 Task: Add position with title "Sales Manager".
Action: Mouse moved to (716, 66)
Screenshot: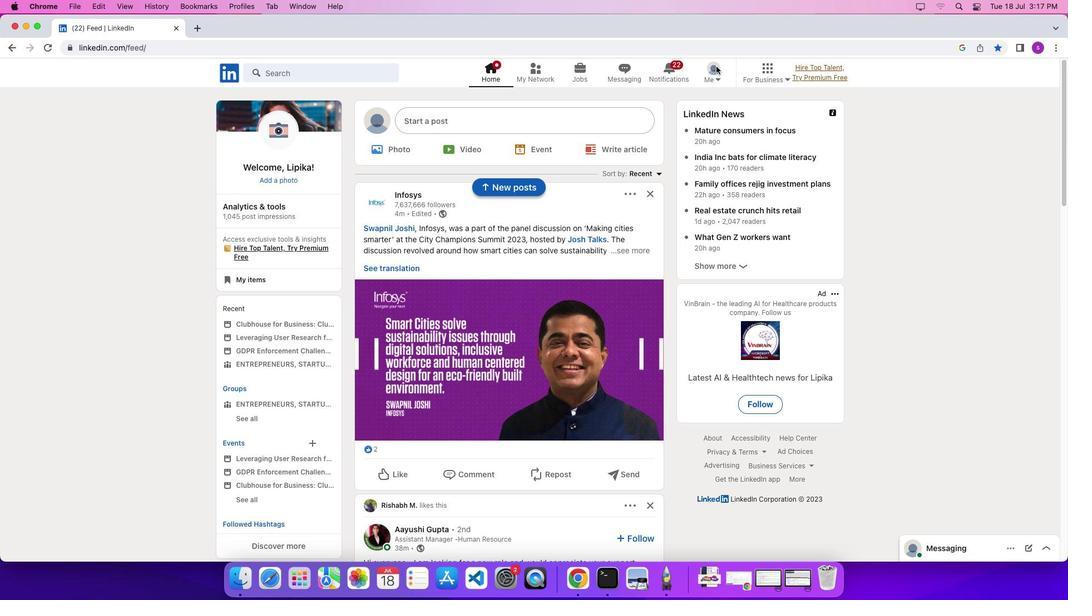
Action: Mouse pressed left at (716, 66)
Screenshot: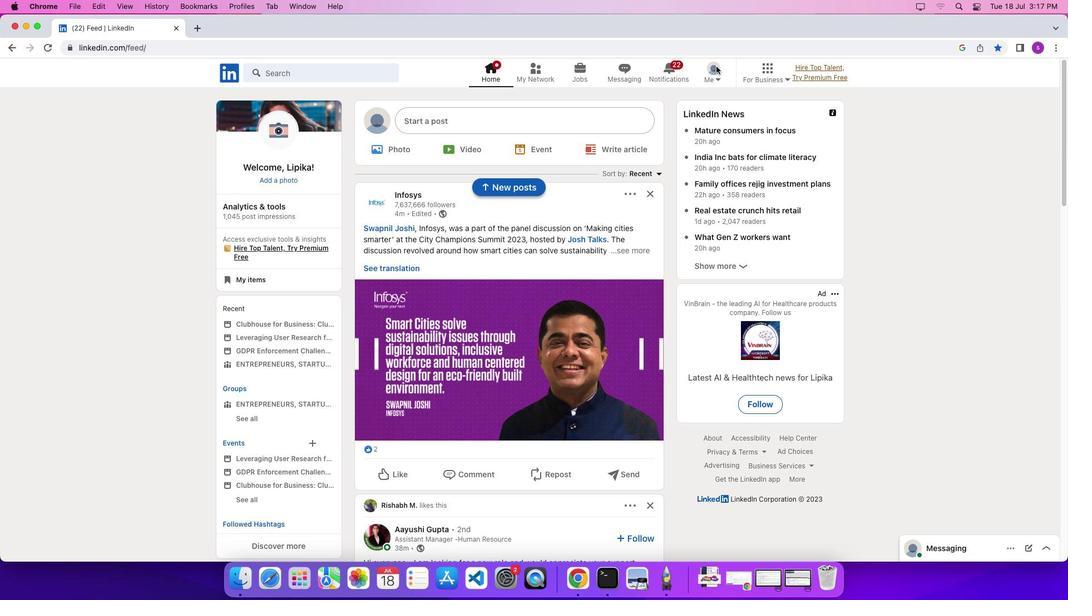 
Action: Mouse moved to (716, 75)
Screenshot: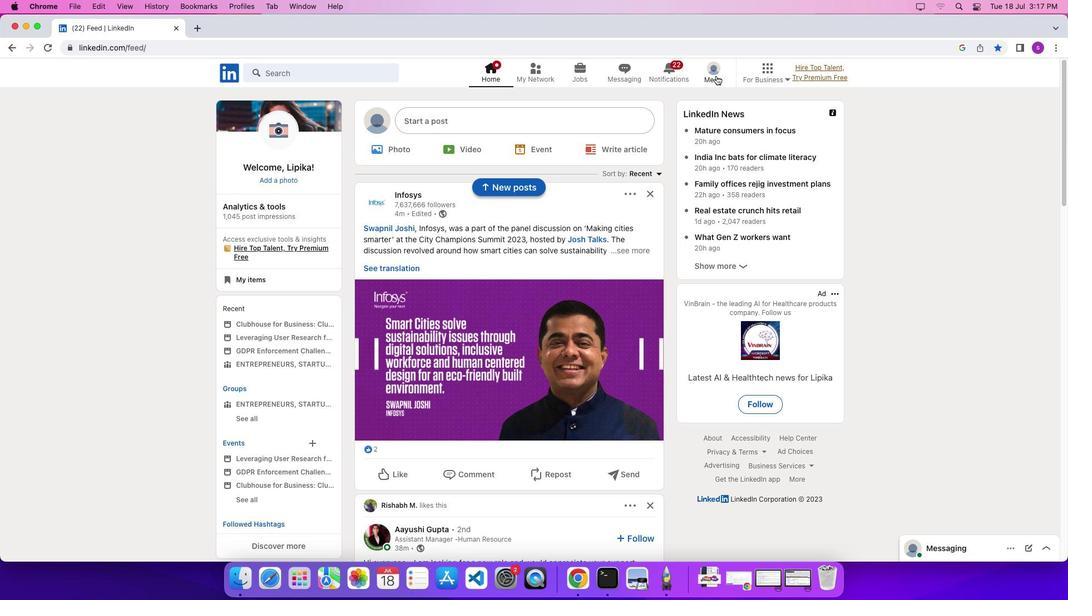 
Action: Mouse pressed left at (716, 75)
Screenshot: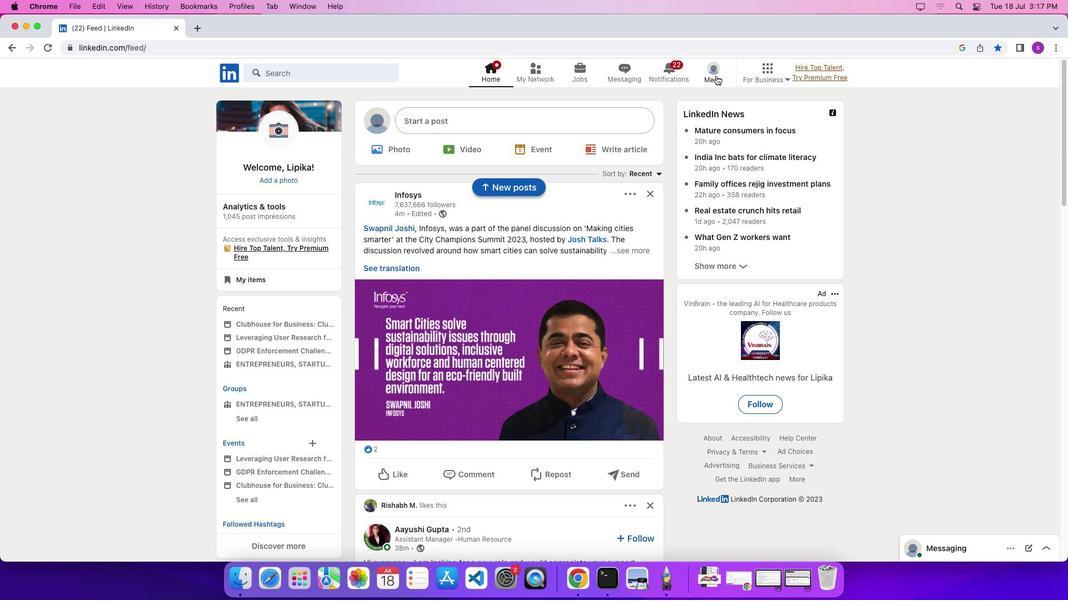 
Action: Mouse moved to (686, 134)
Screenshot: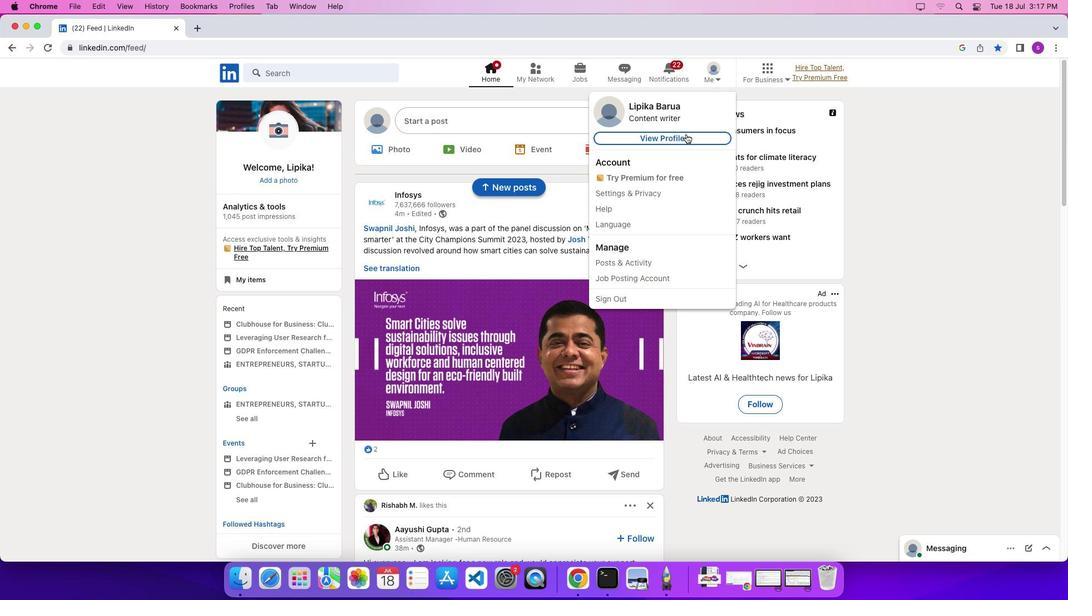 
Action: Mouse pressed left at (686, 134)
Screenshot: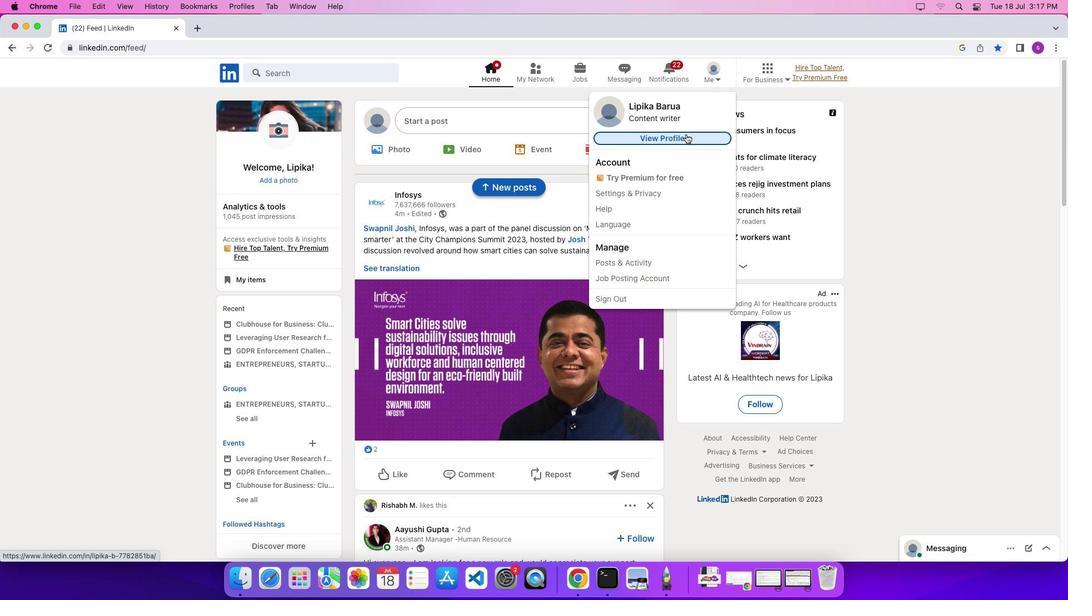 
Action: Mouse moved to (553, 338)
Screenshot: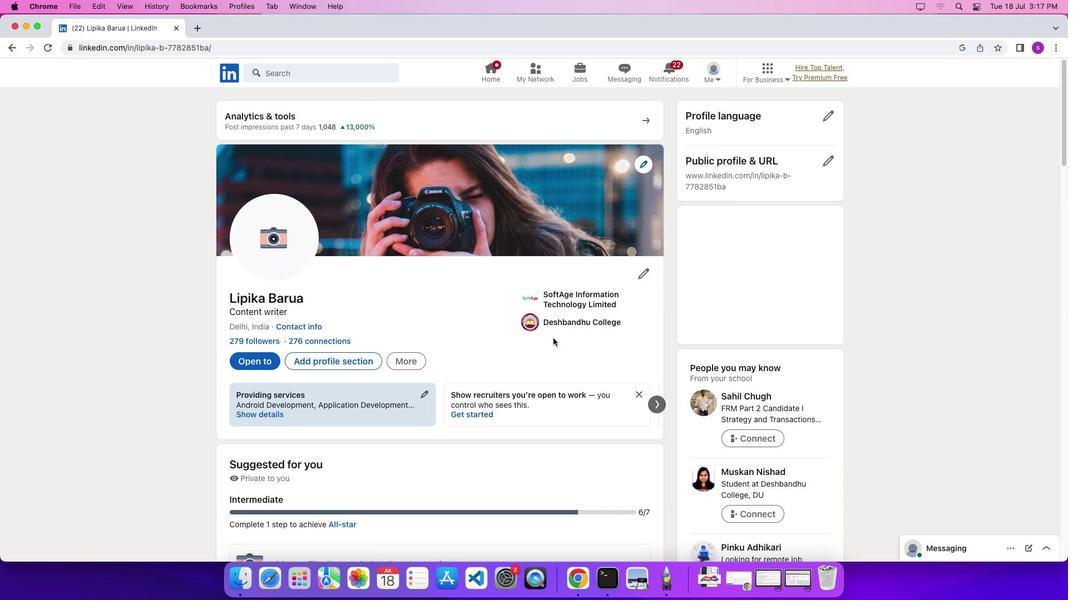 
Action: Mouse scrolled (553, 338) with delta (0, 0)
Screenshot: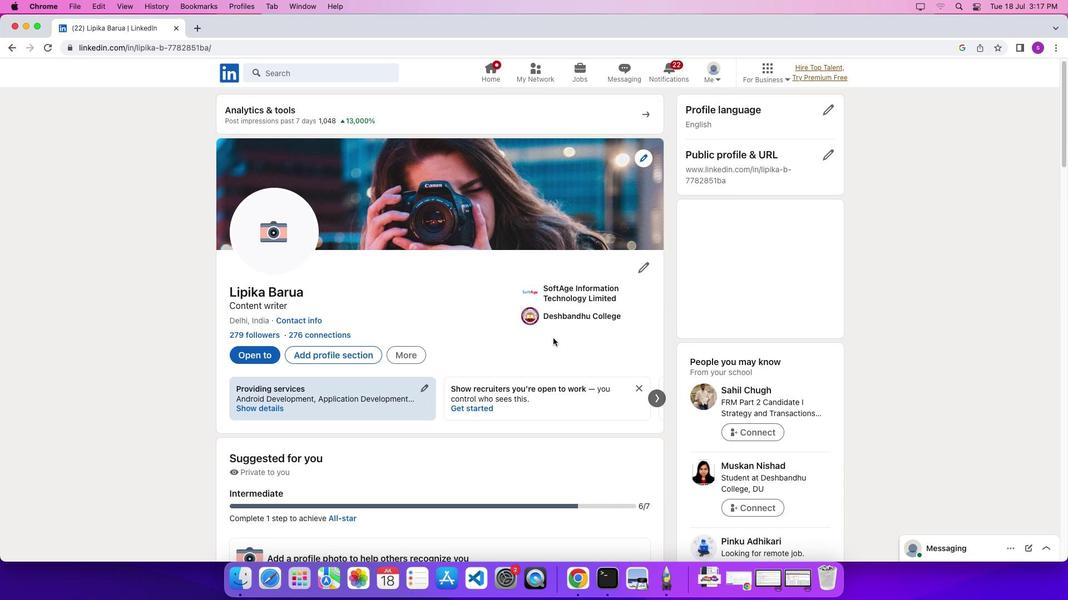 
Action: Mouse scrolled (553, 338) with delta (0, 0)
Screenshot: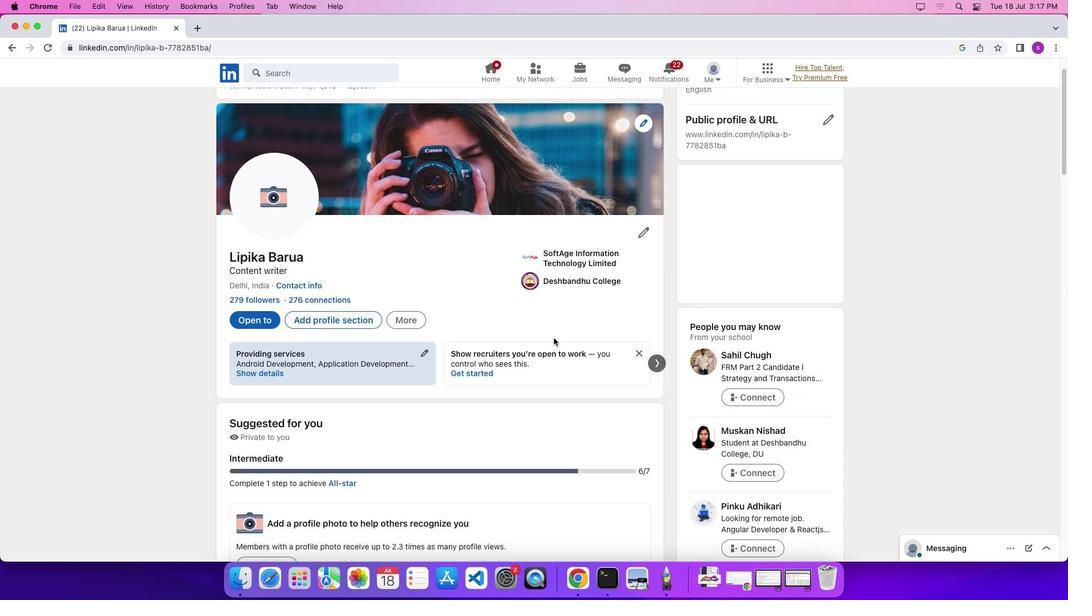 
Action: Mouse scrolled (553, 338) with delta (0, -2)
Screenshot: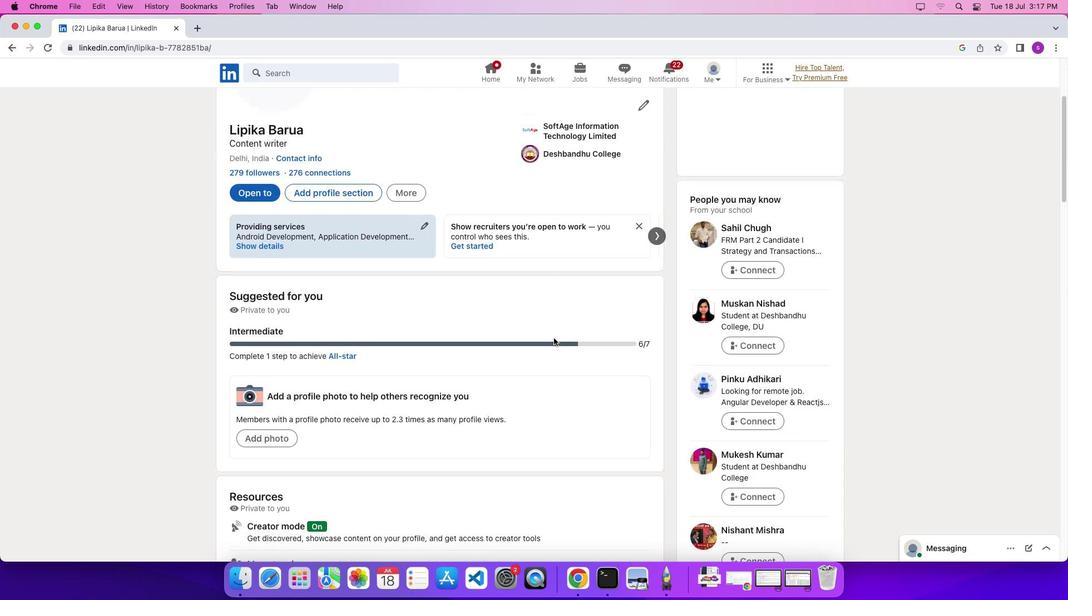 
Action: Mouse scrolled (553, 338) with delta (0, -3)
Screenshot: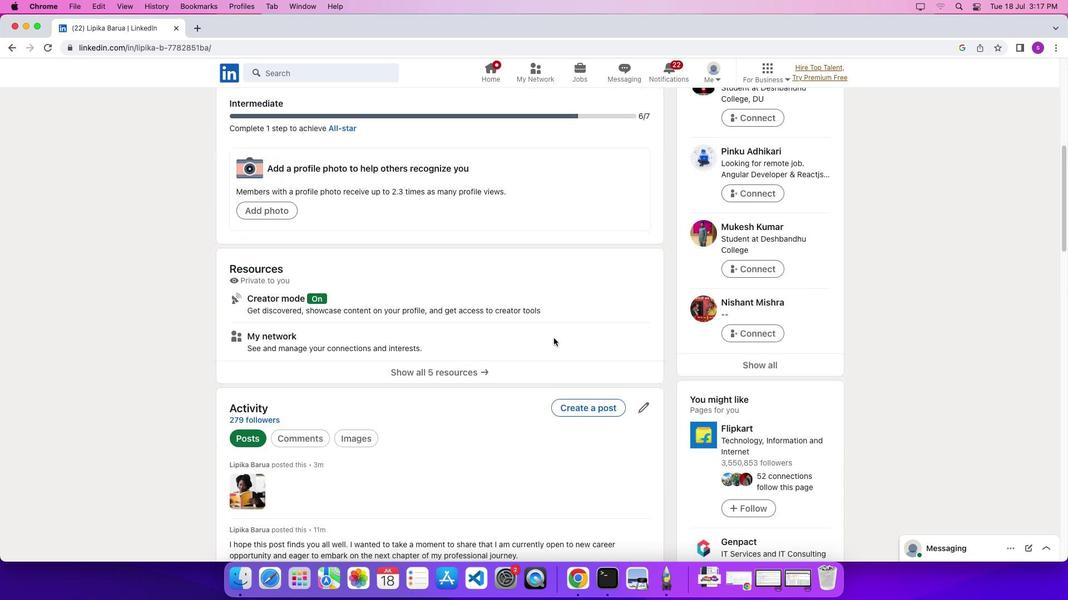 
Action: Mouse moved to (553, 338)
Screenshot: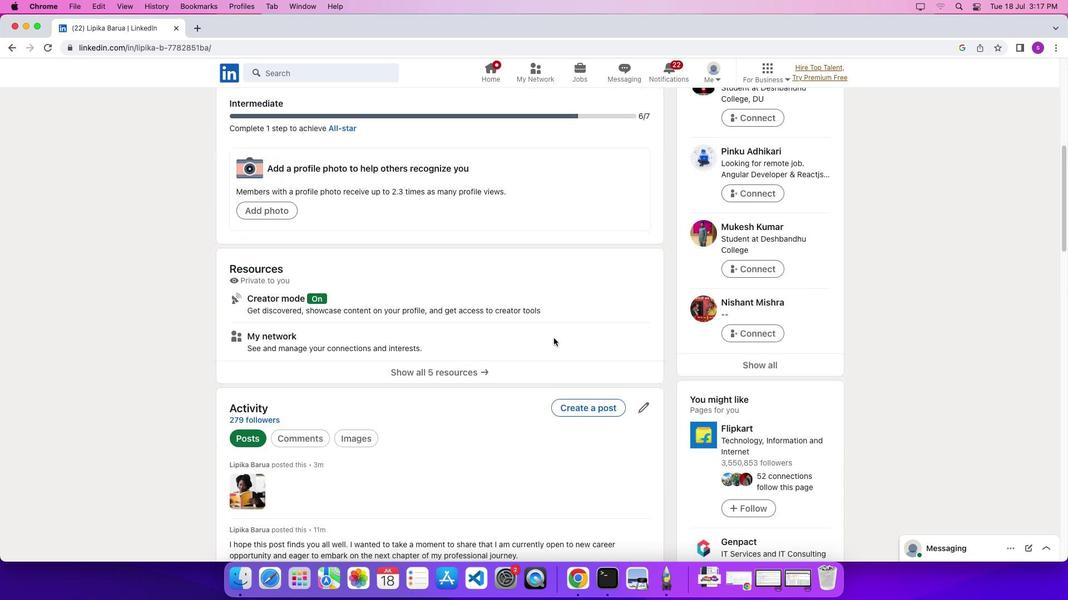 
Action: Mouse scrolled (553, 338) with delta (0, -4)
Screenshot: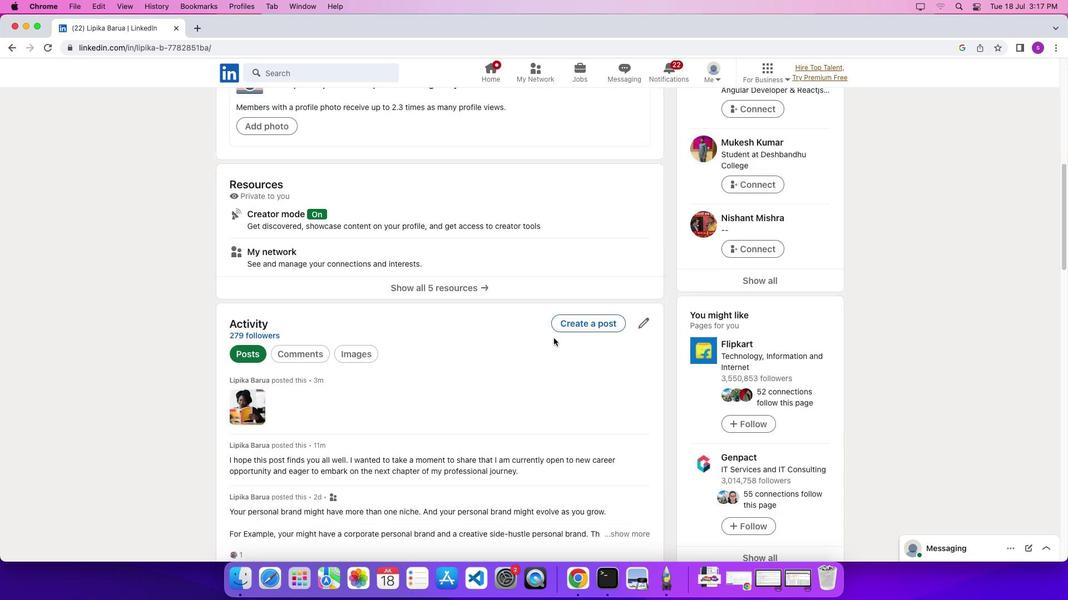
Action: Mouse scrolled (553, 338) with delta (0, 0)
Screenshot: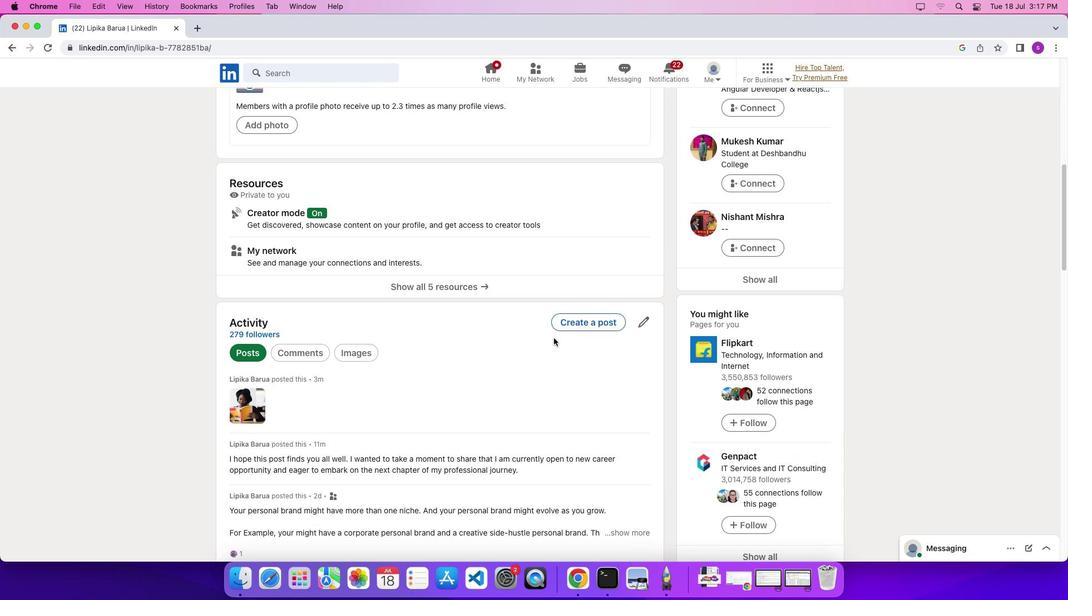 
Action: Mouse scrolled (553, 338) with delta (0, 0)
Screenshot: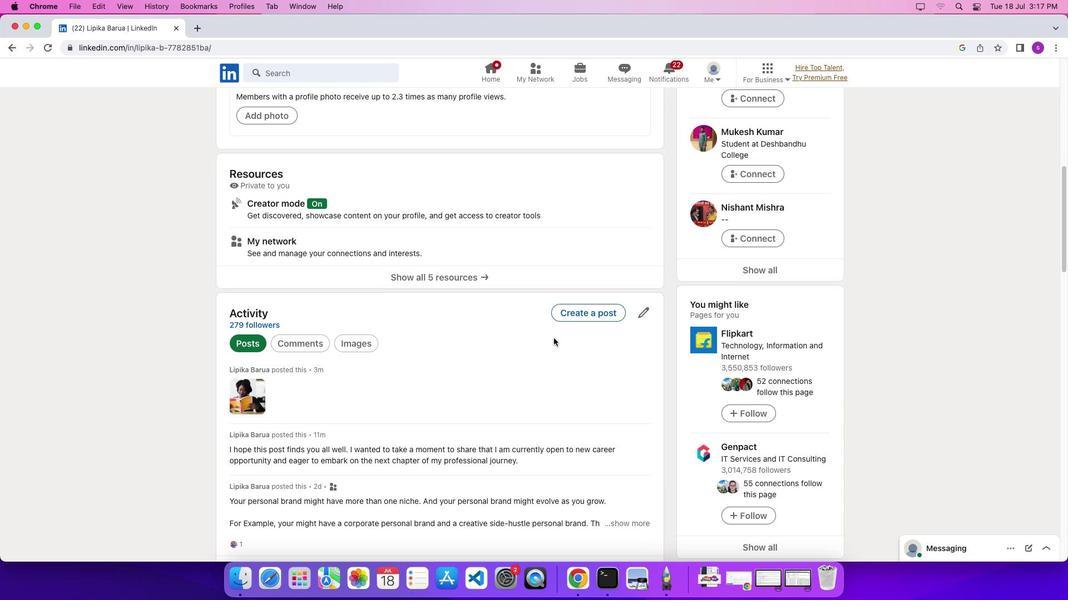 
Action: Mouse scrolled (553, 338) with delta (0, 0)
Screenshot: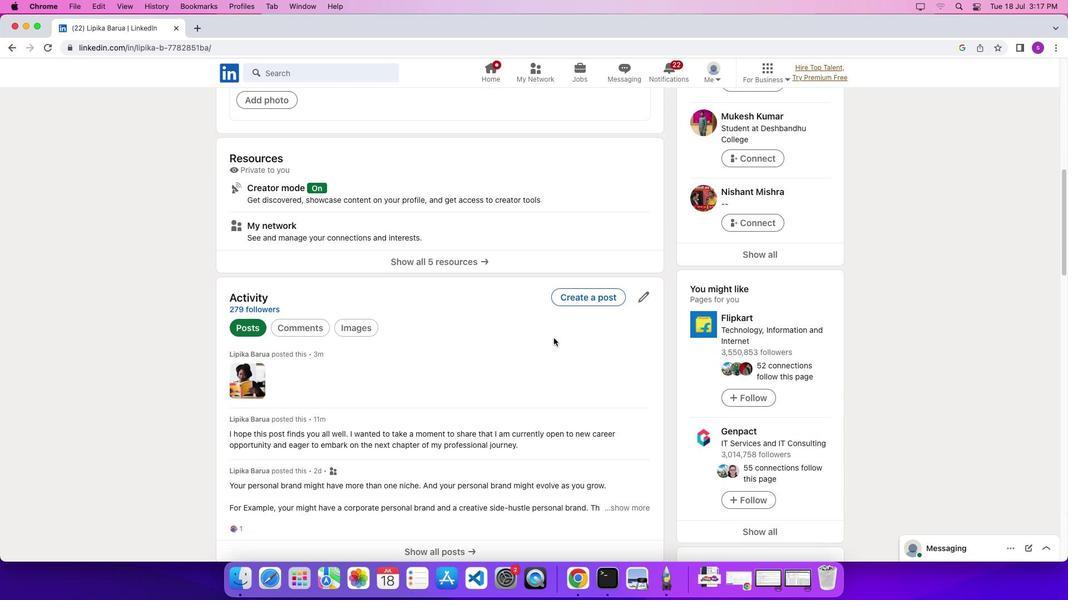 
Action: Mouse scrolled (553, 338) with delta (0, 0)
Screenshot: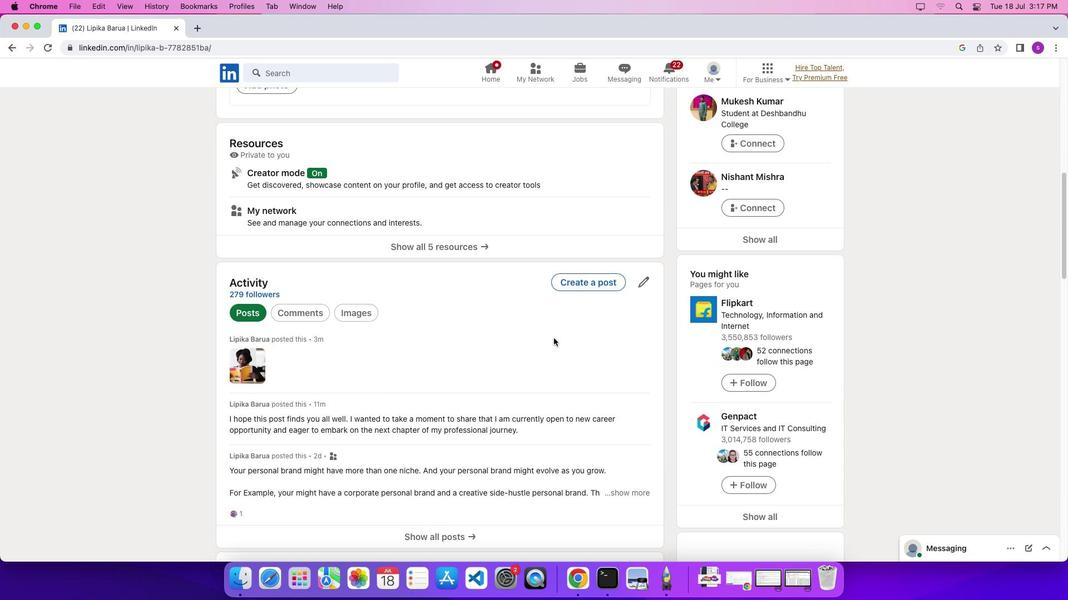 
Action: Mouse scrolled (553, 338) with delta (0, 0)
Screenshot: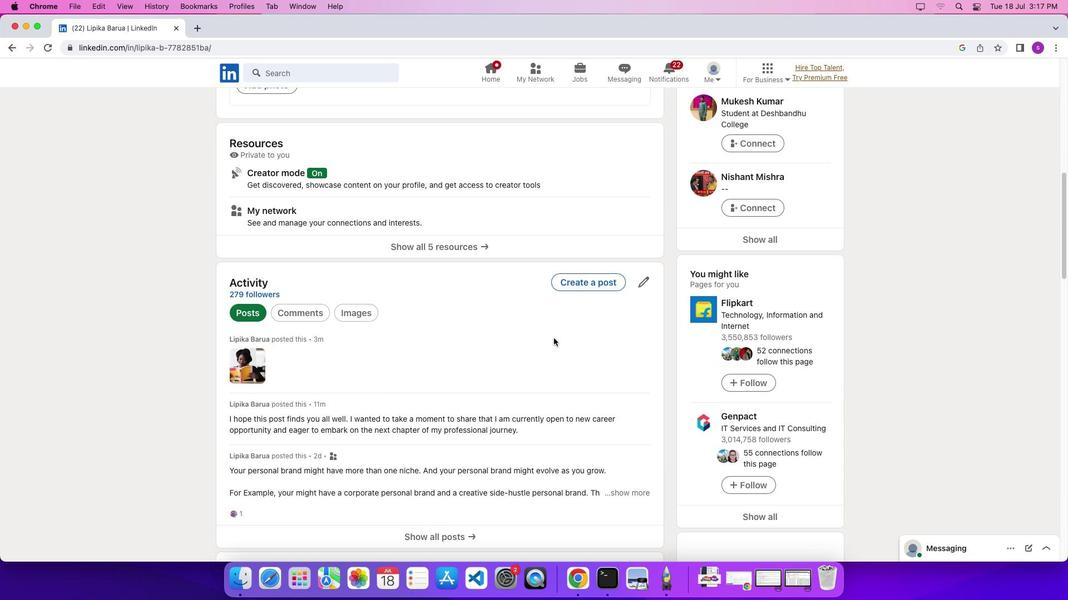 
Action: Mouse scrolled (553, 338) with delta (0, -1)
Screenshot: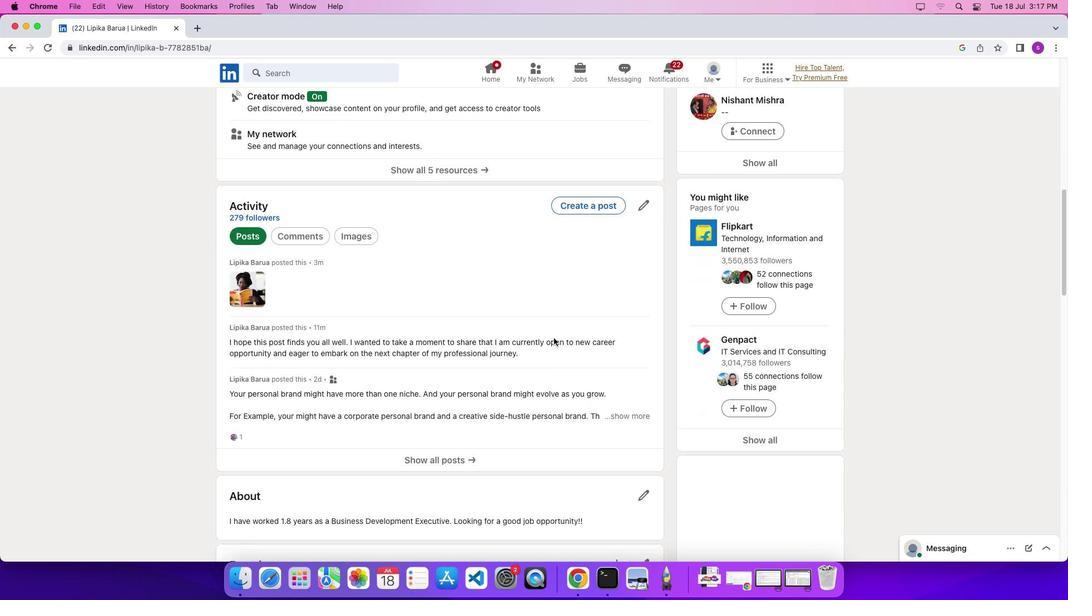 
Action: Mouse scrolled (553, 338) with delta (0, 0)
Screenshot: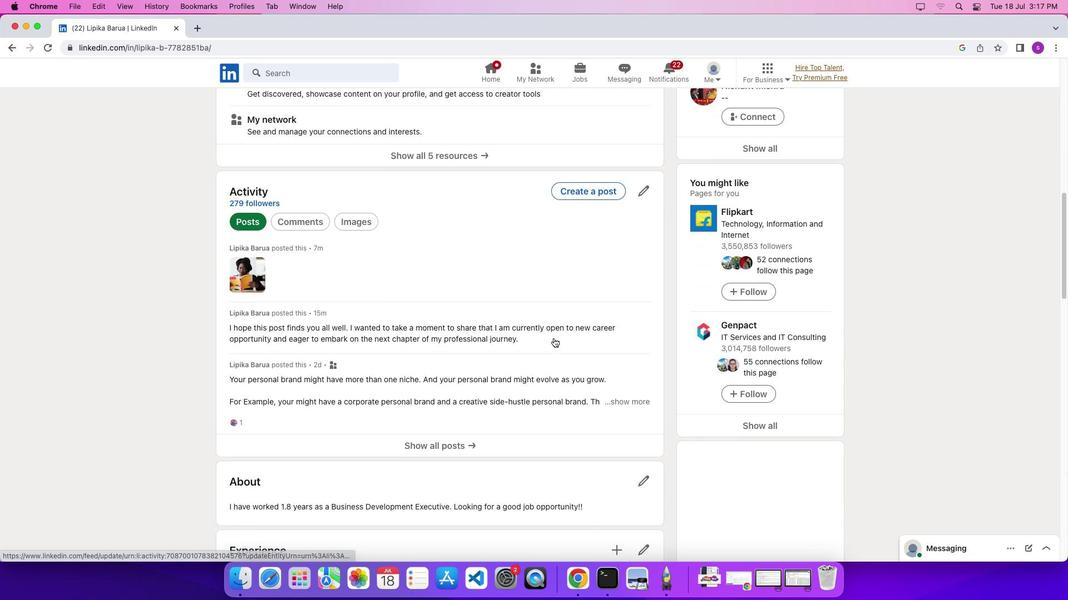 
Action: Mouse scrolled (553, 338) with delta (0, 0)
Screenshot: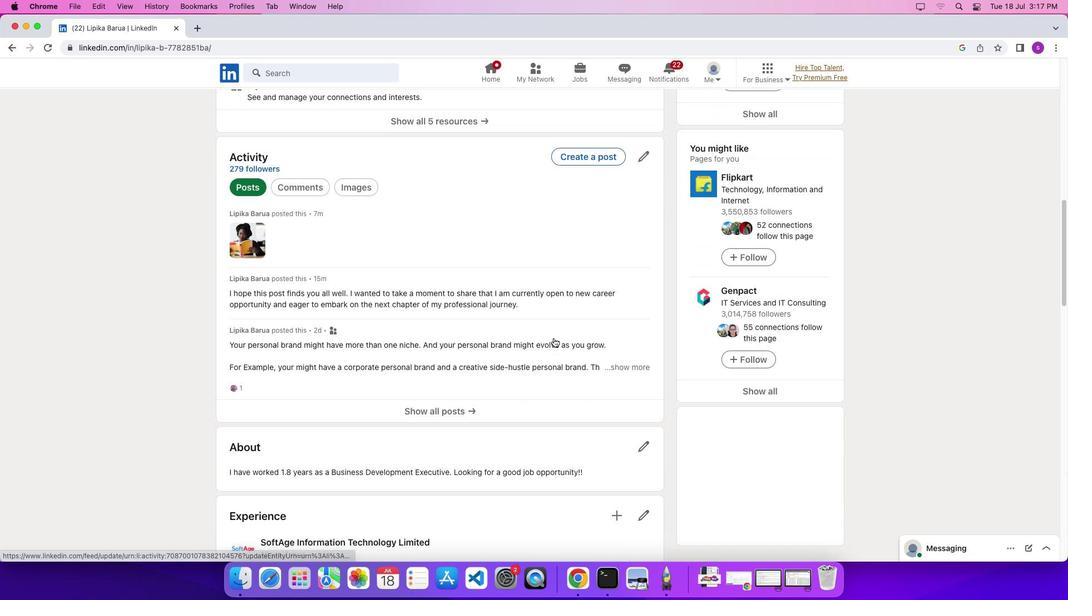
Action: Mouse scrolled (553, 338) with delta (0, -2)
Screenshot: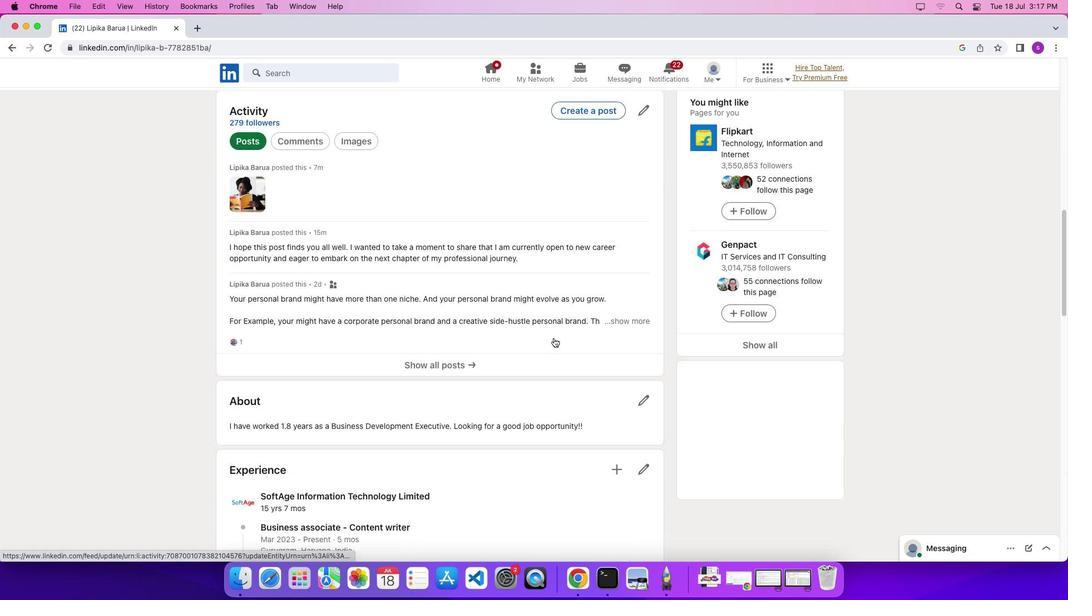 
Action: Mouse scrolled (553, 338) with delta (0, 0)
Screenshot: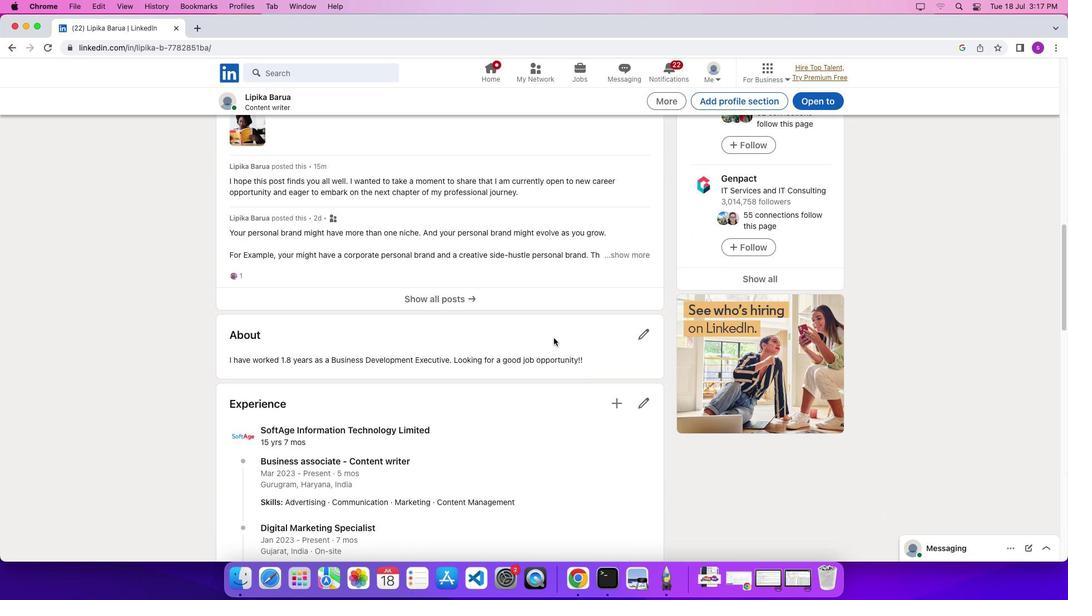 
Action: Mouse scrolled (553, 338) with delta (0, 0)
Screenshot: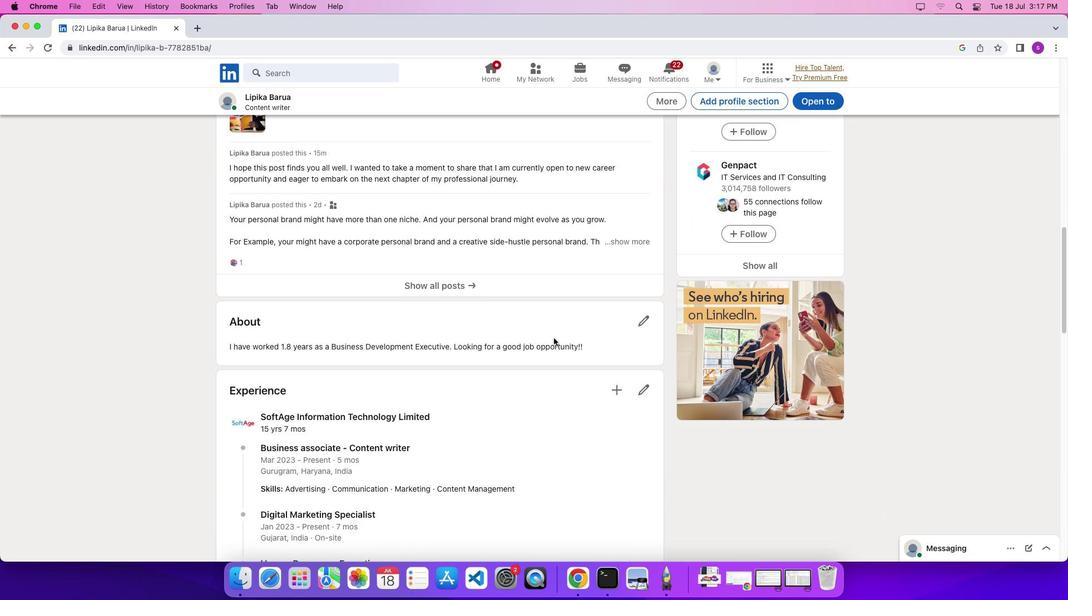 
Action: Mouse moved to (612, 375)
Screenshot: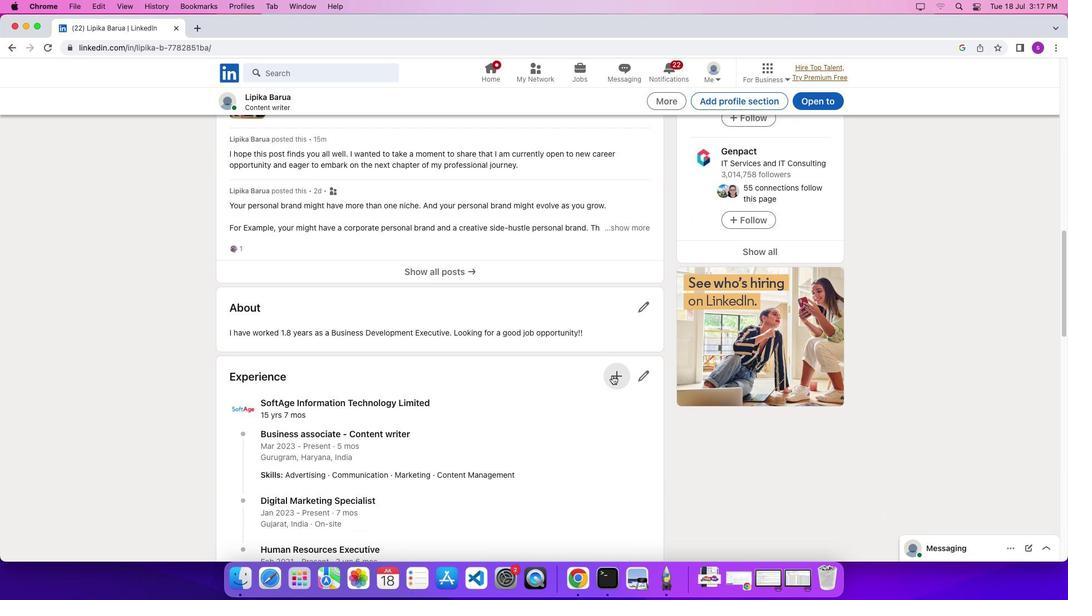 
Action: Mouse pressed left at (612, 375)
Screenshot: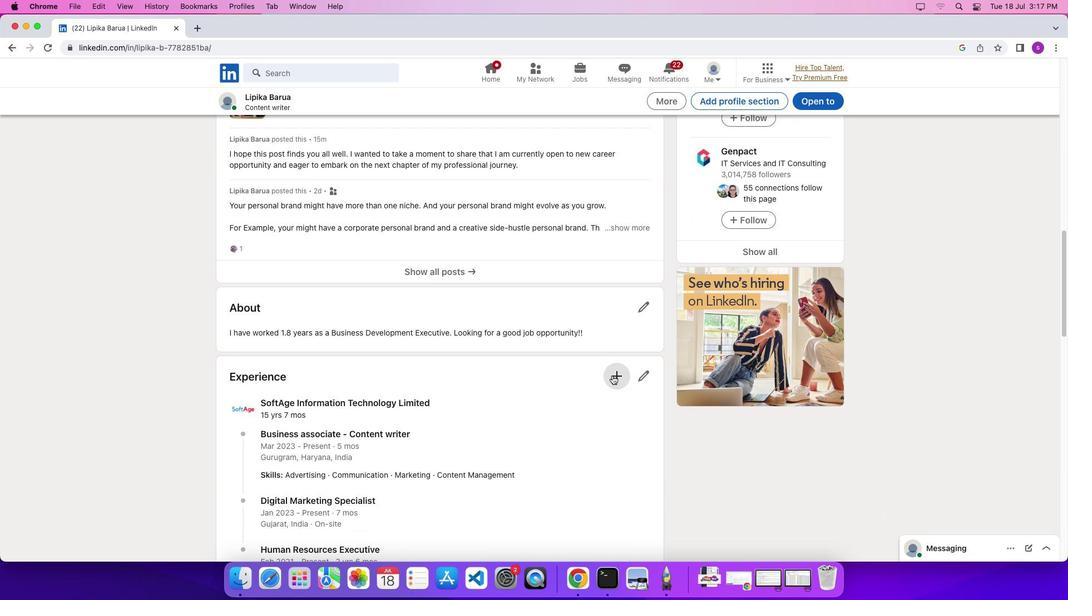 
Action: Mouse moved to (598, 408)
Screenshot: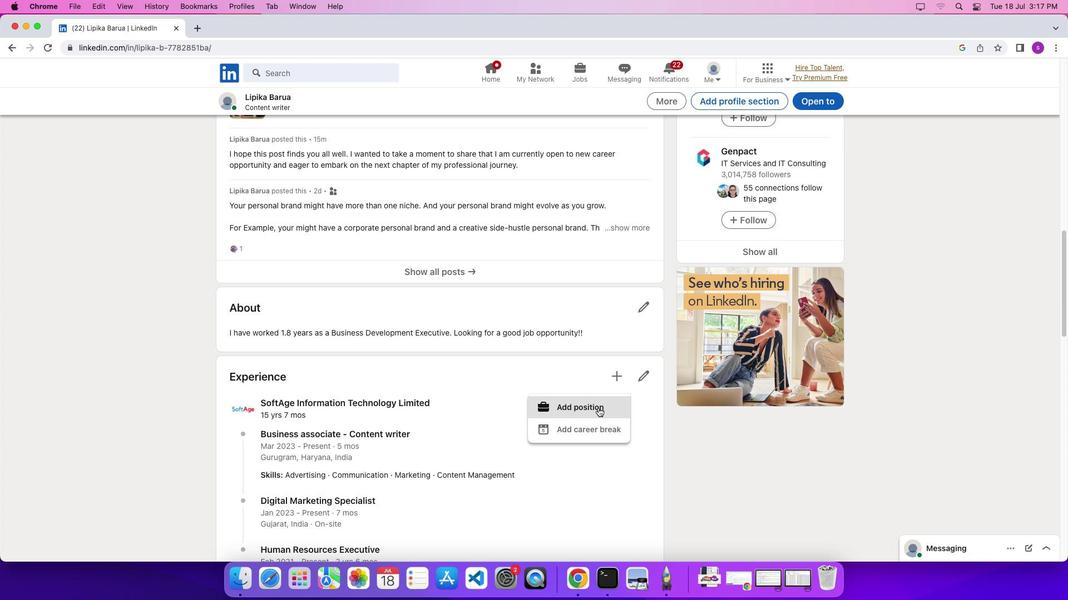 
Action: Mouse pressed left at (598, 408)
Screenshot: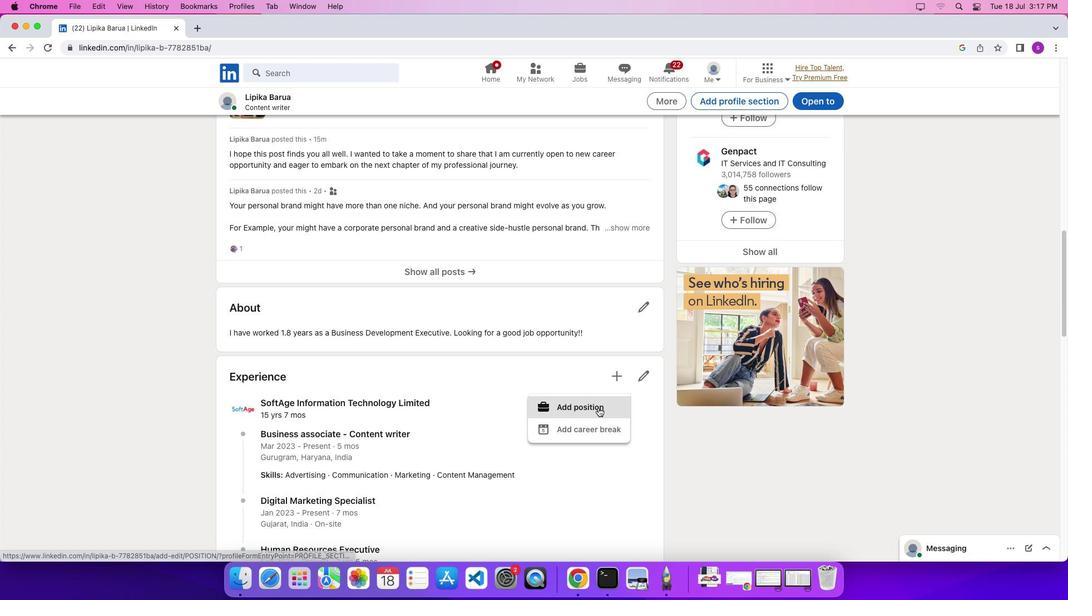 
Action: Mouse moved to (553, 208)
Screenshot: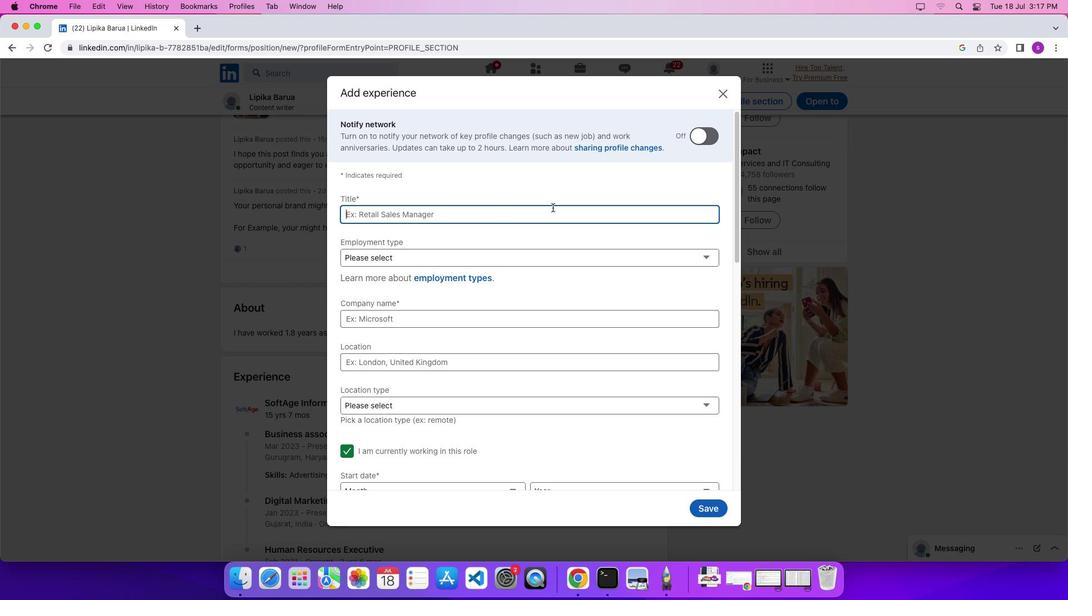
Action: Mouse pressed left at (553, 208)
Screenshot: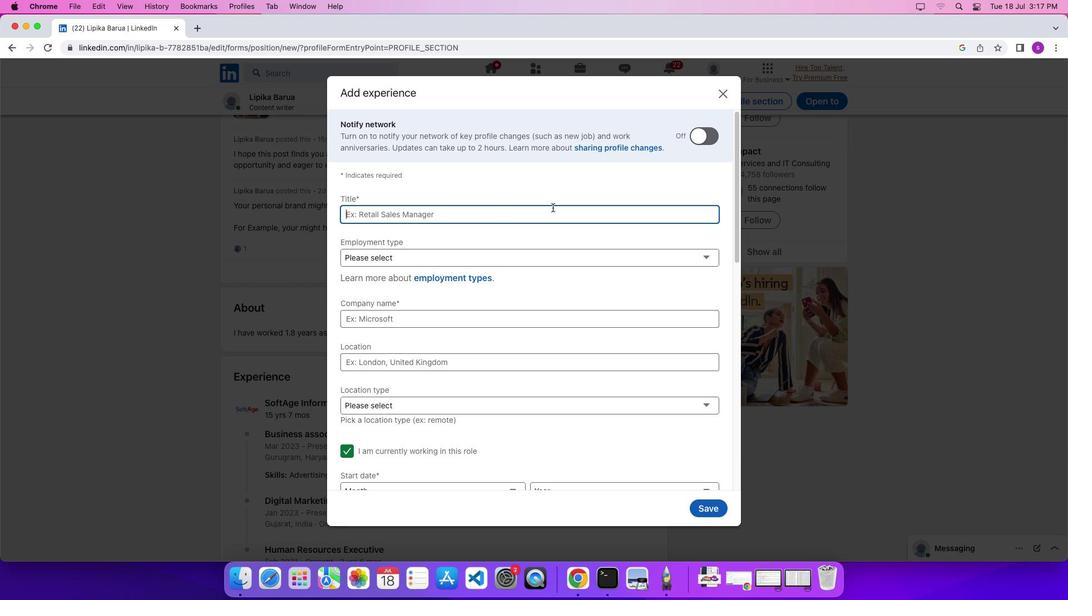 
Action: Mouse moved to (636, 272)
Screenshot: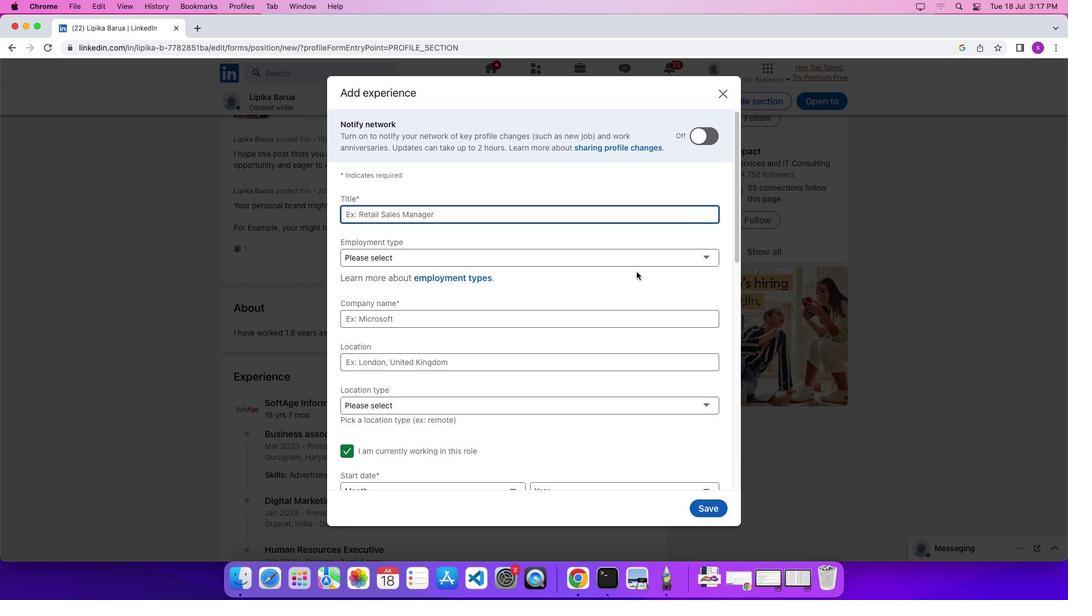 
Action: Key pressed Key.shift'S''a''l''e''s'Key.spaceKey.shift'M''a''n''a''g''e''r'
Screenshot: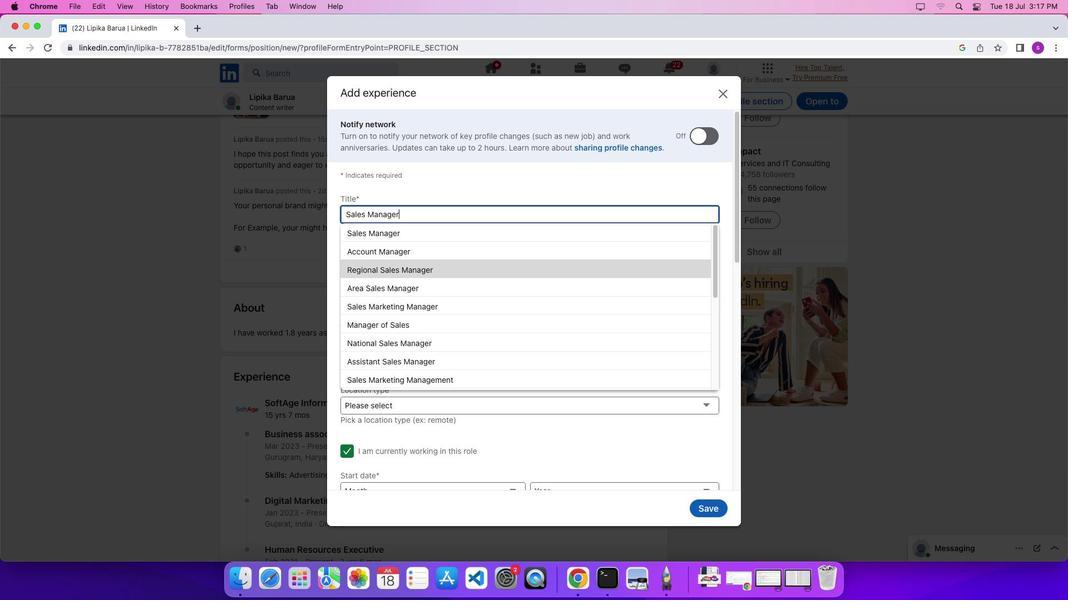 
Action: Mouse moved to (636, 237)
Screenshot: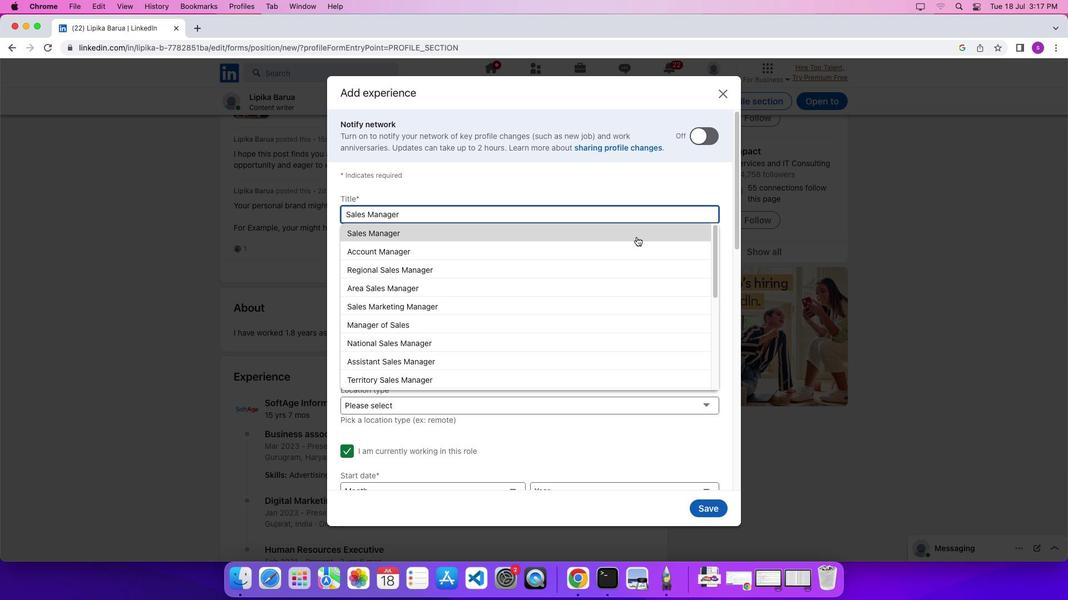 
Action: Mouse pressed left at (636, 237)
Screenshot: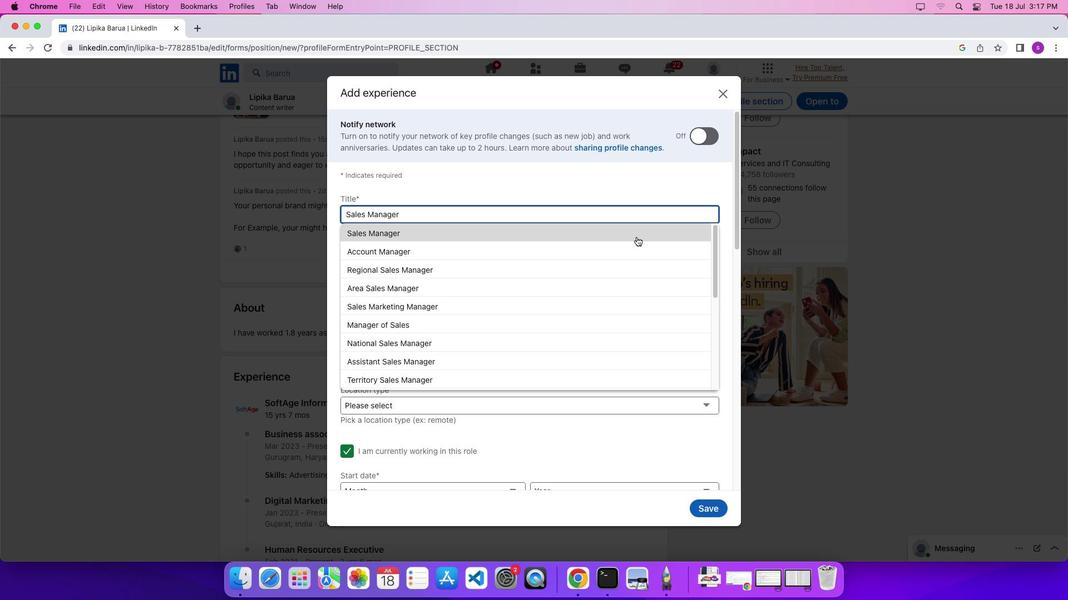 
